 Task: Create a due date automation trigger when advanced on, on the monday before a card is due add dates not starting next month at 11:00 AM.
Action: Mouse moved to (860, 251)
Screenshot: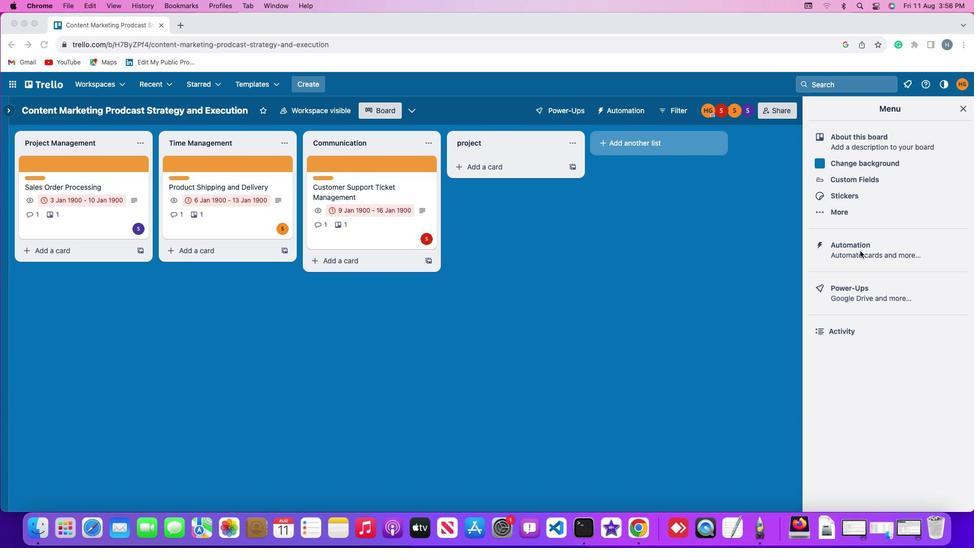 
Action: Mouse pressed left at (860, 251)
Screenshot: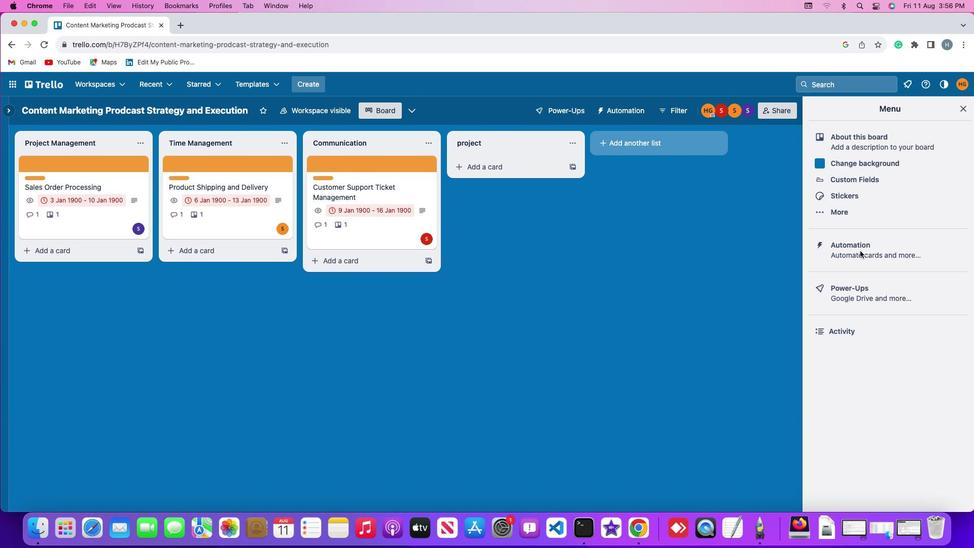 
Action: Mouse pressed left at (860, 251)
Screenshot: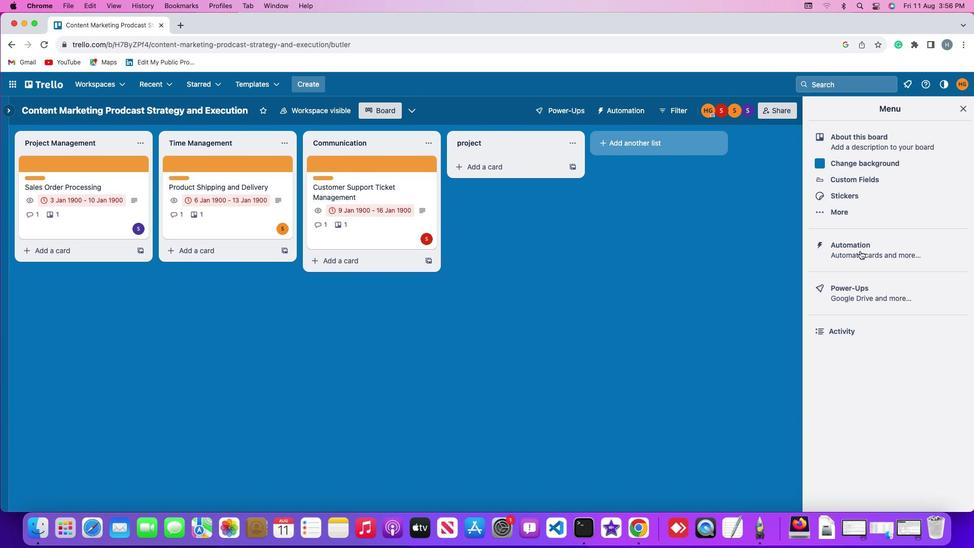 
Action: Mouse moved to (70, 240)
Screenshot: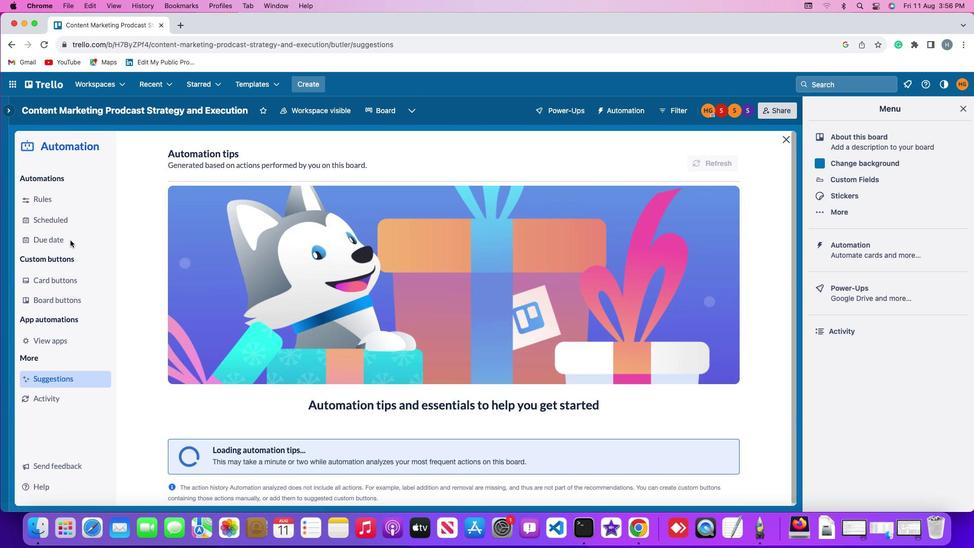 
Action: Mouse pressed left at (70, 240)
Screenshot: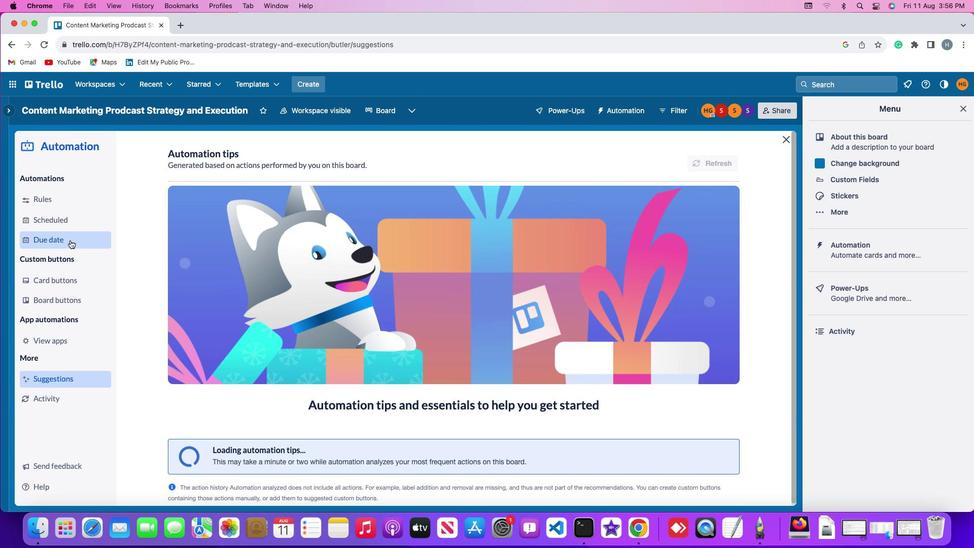 
Action: Mouse moved to (684, 155)
Screenshot: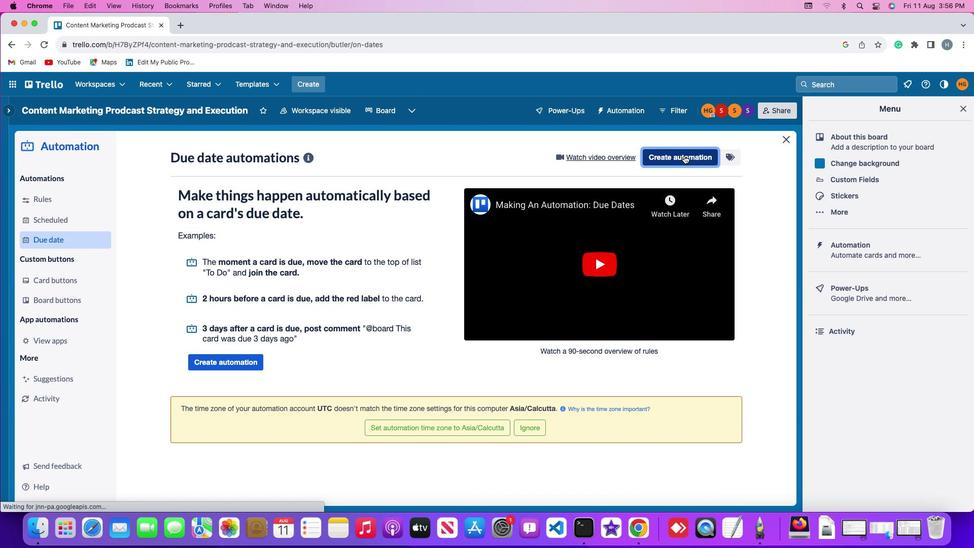 
Action: Mouse pressed left at (684, 155)
Screenshot: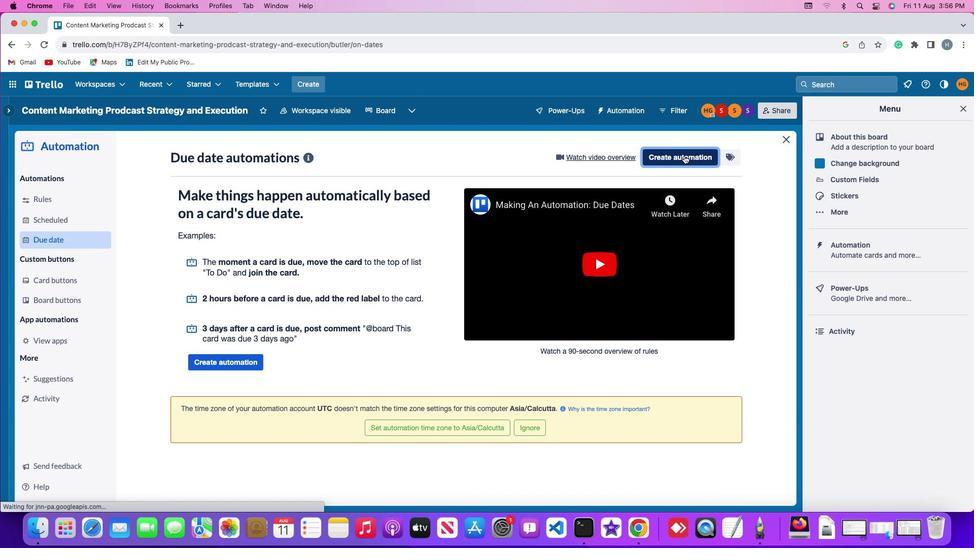 
Action: Mouse moved to (249, 256)
Screenshot: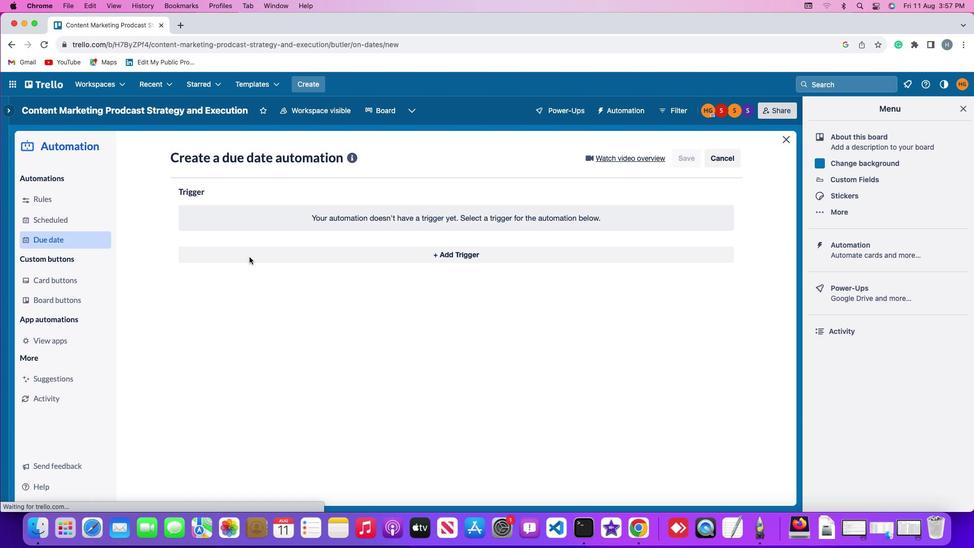 
Action: Mouse pressed left at (249, 256)
Screenshot: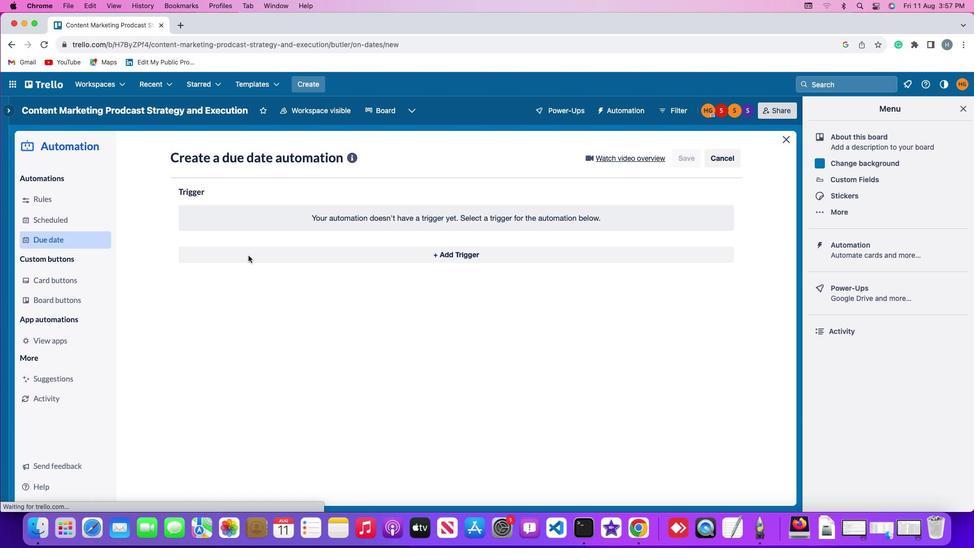 
Action: Mouse moved to (217, 435)
Screenshot: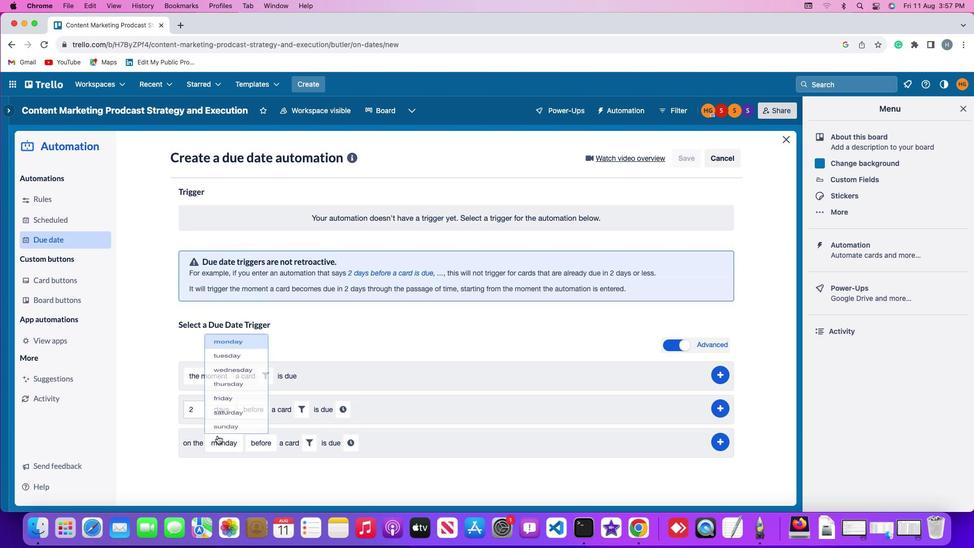 
Action: Mouse pressed left at (217, 435)
Screenshot: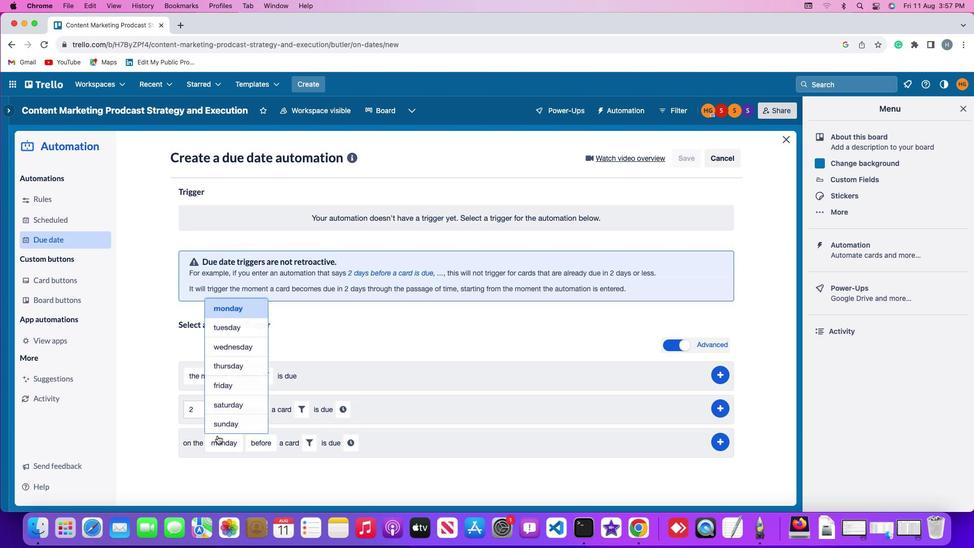 
Action: Mouse moved to (234, 298)
Screenshot: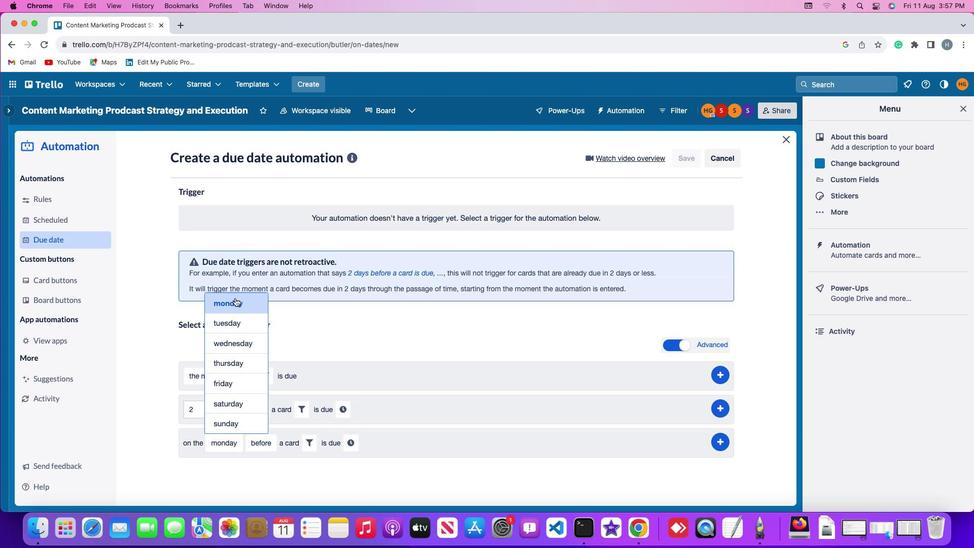 
Action: Mouse pressed left at (234, 298)
Screenshot: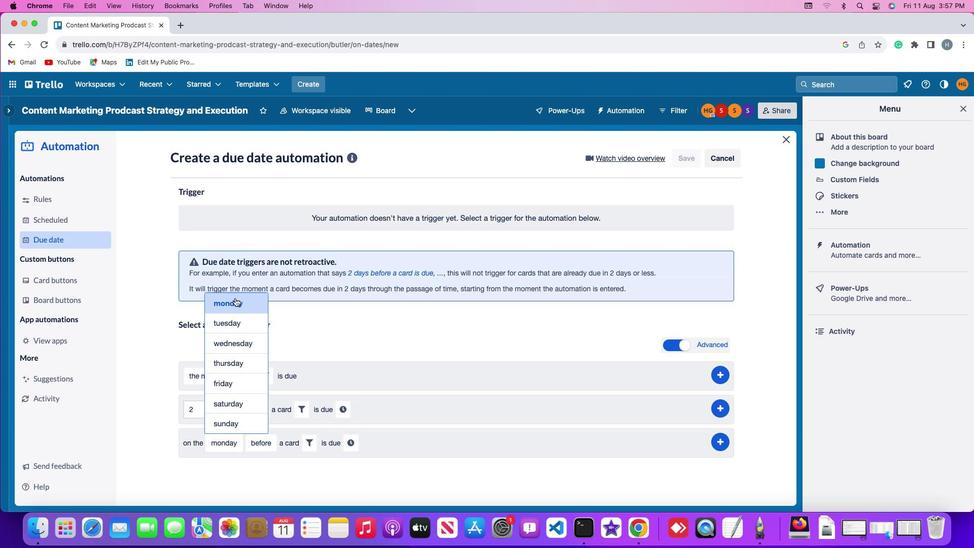 
Action: Mouse moved to (264, 440)
Screenshot: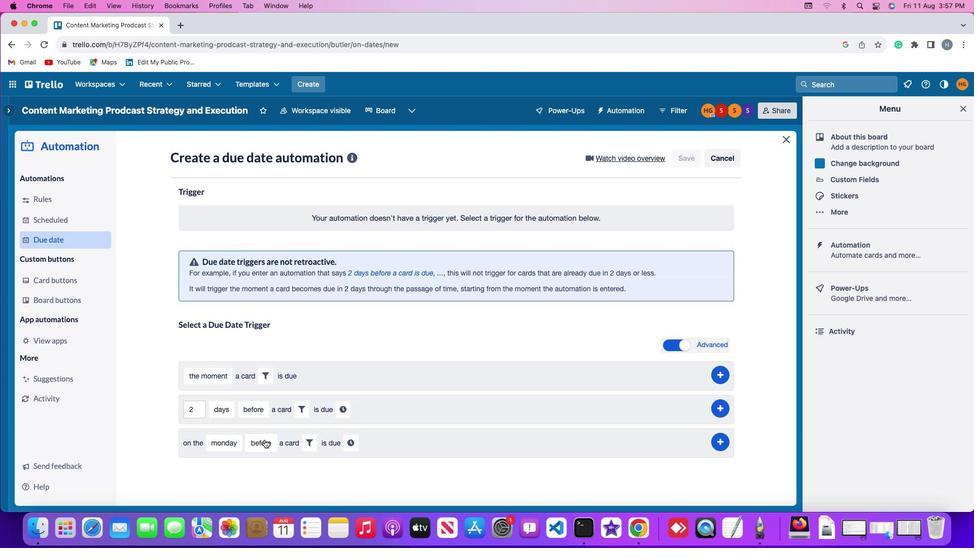 
Action: Mouse pressed left at (264, 440)
Screenshot: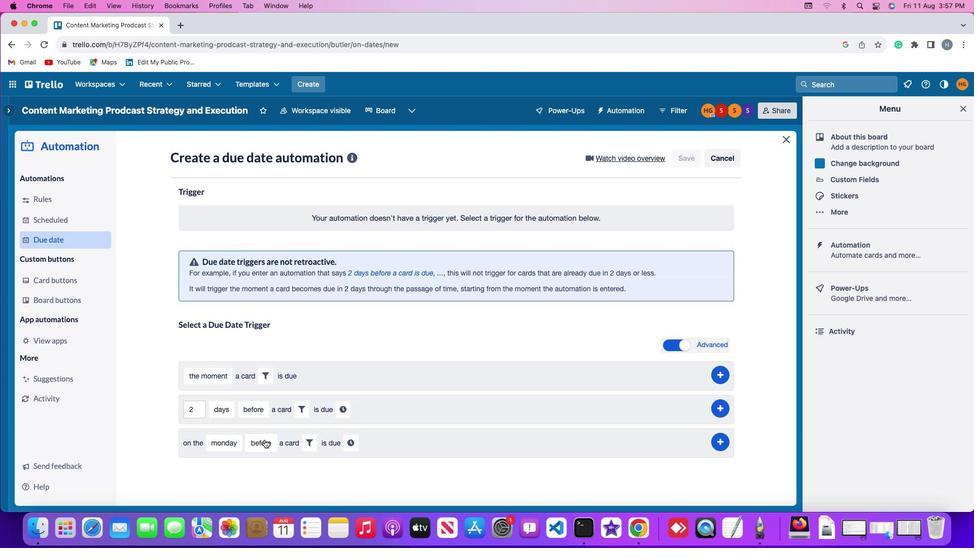 
Action: Mouse moved to (275, 365)
Screenshot: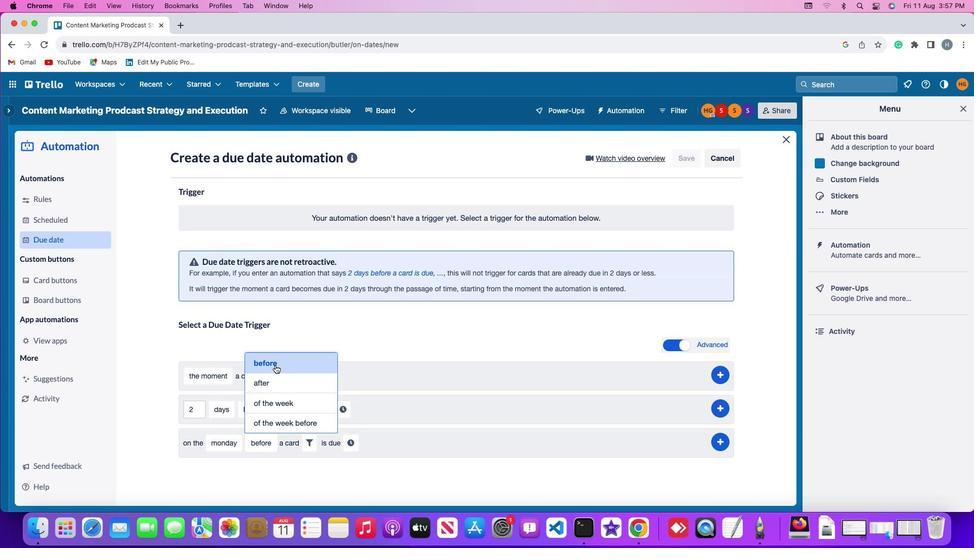 
Action: Mouse pressed left at (275, 365)
Screenshot: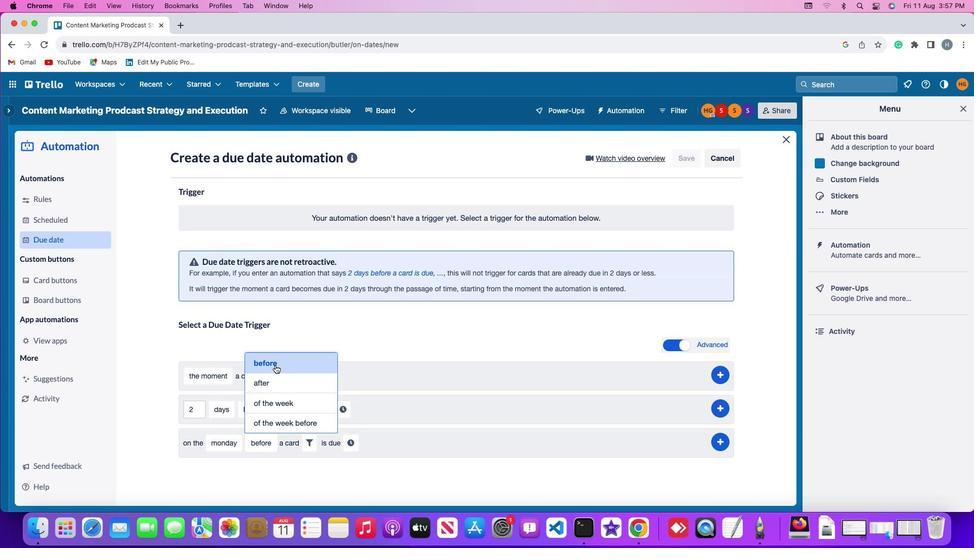
Action: Mouse moved to (306, 438)
Screenshot: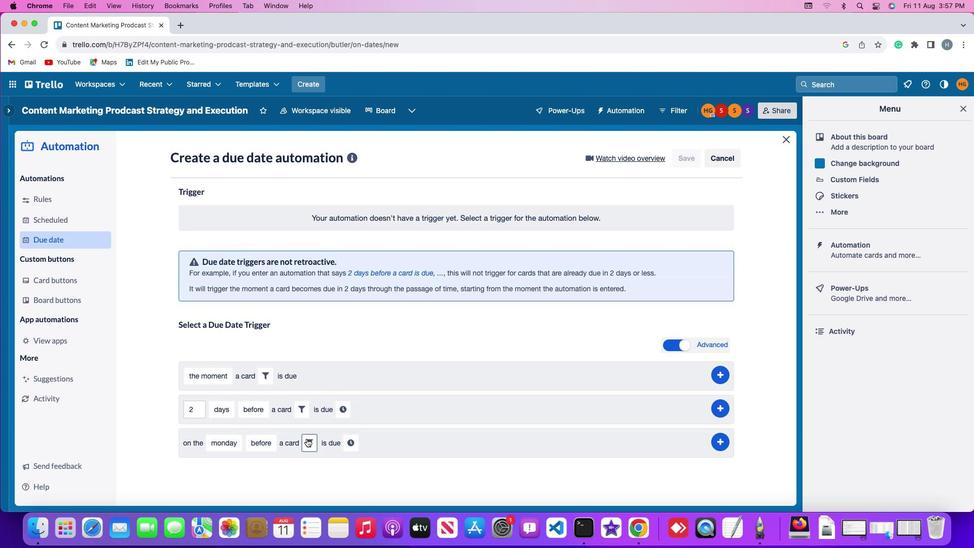 
Action: Mouse pressed left at (306, 438)
Screenshot: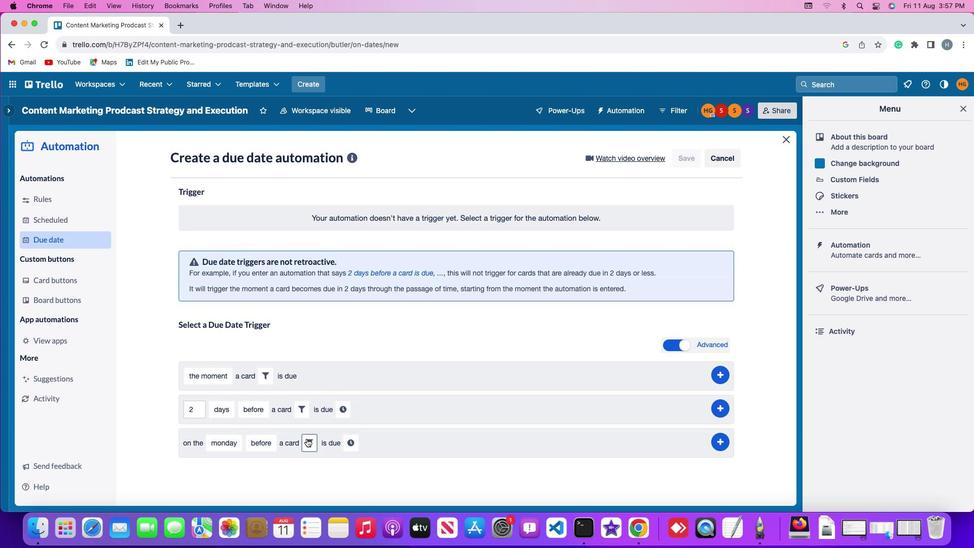 
Action: Mouse moved to (358, 475)
Screenshot: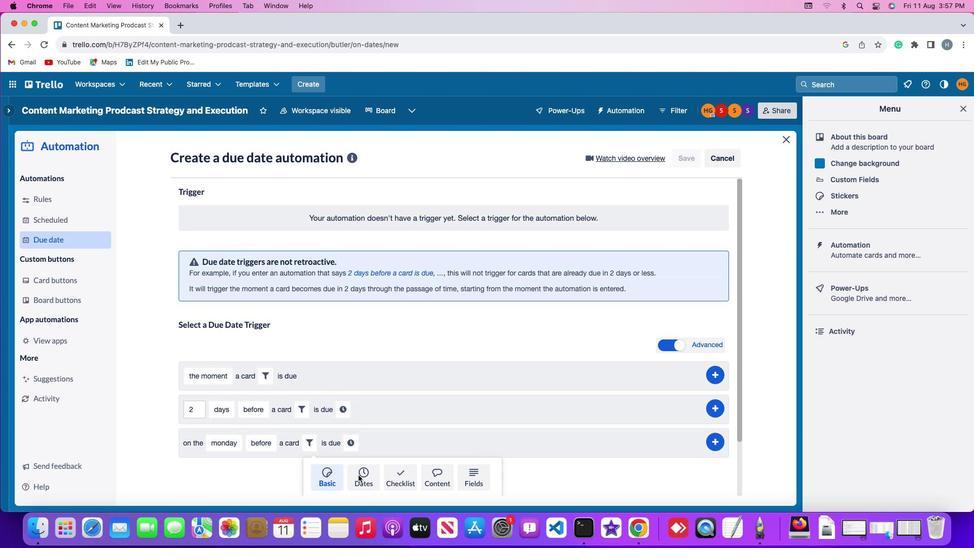 
Action: Mouse pressed left at (358, 475)
Screenshot: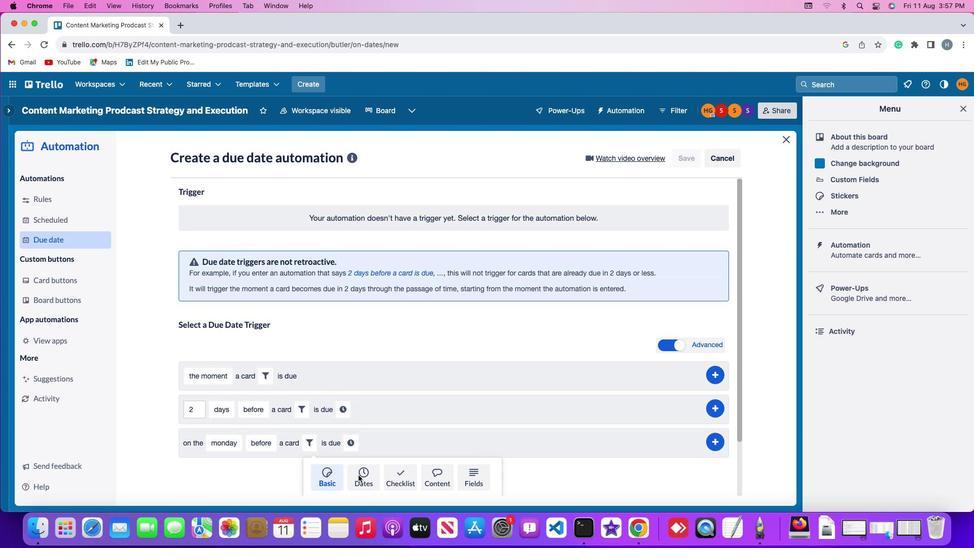 
Action: Mouse moved to (269, 472)
Screenshot: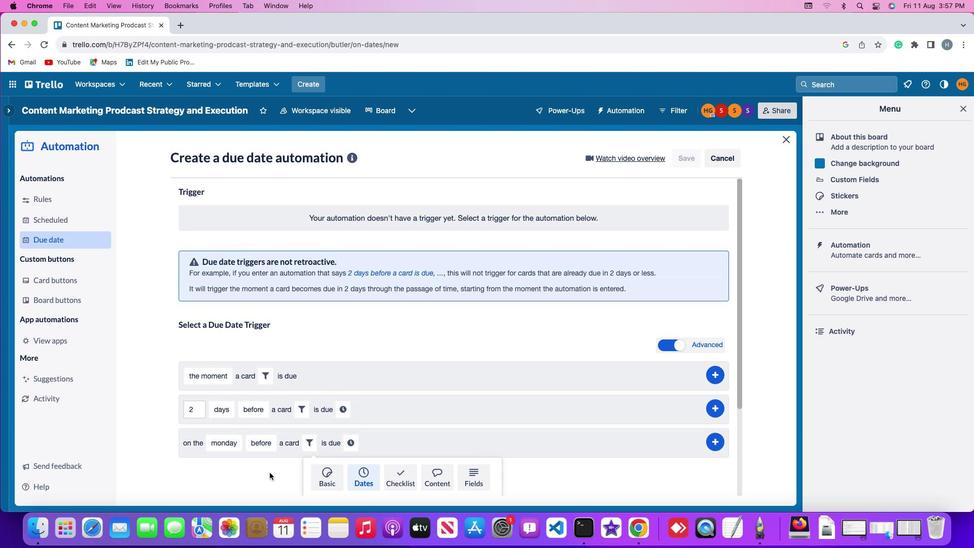 
Action: Mouse scrolled (269, 472) with delta (0, 0)
Screenshot: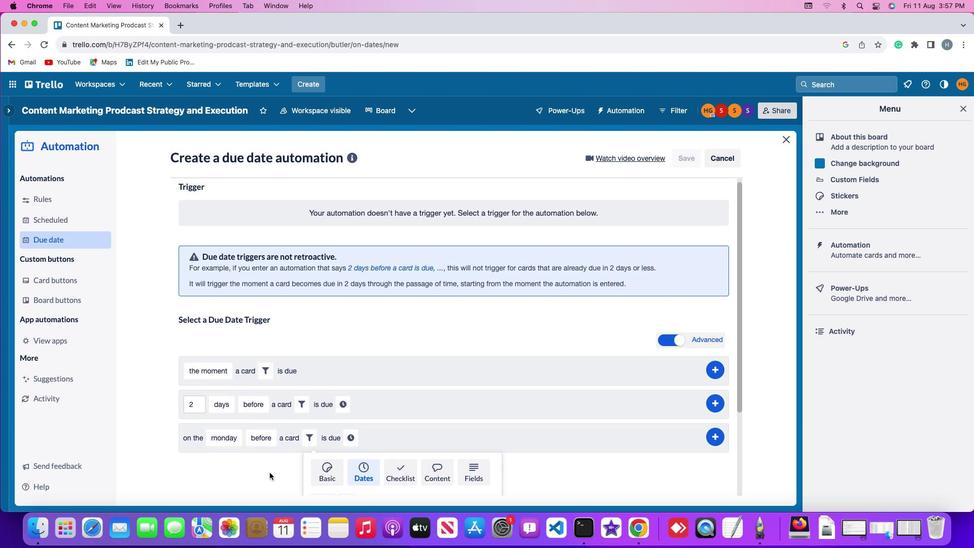
Action: Mouse scrolled (269, 472) with delta (0, 0)
Screenshot: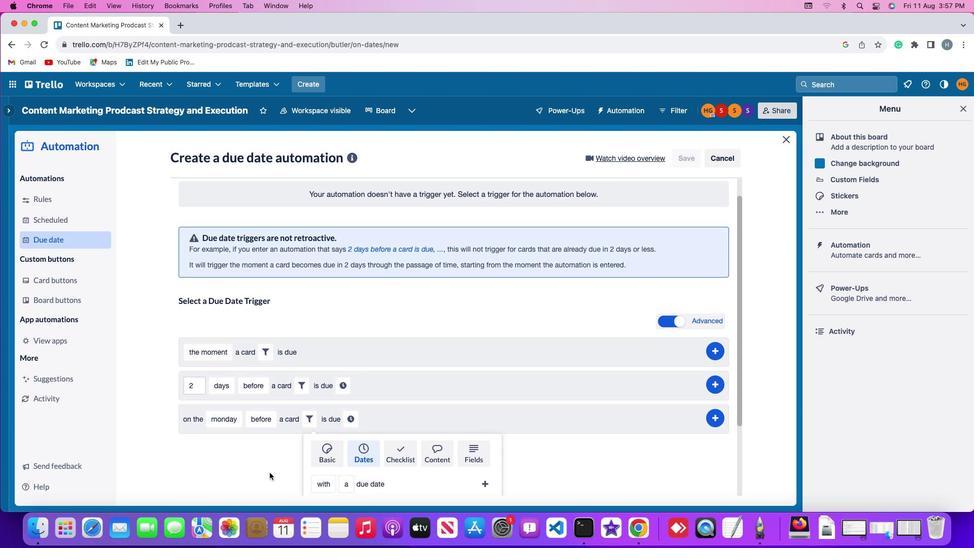 
Action: Mouse scrolled (269, 472) with delta (0, -1)
Screenshot: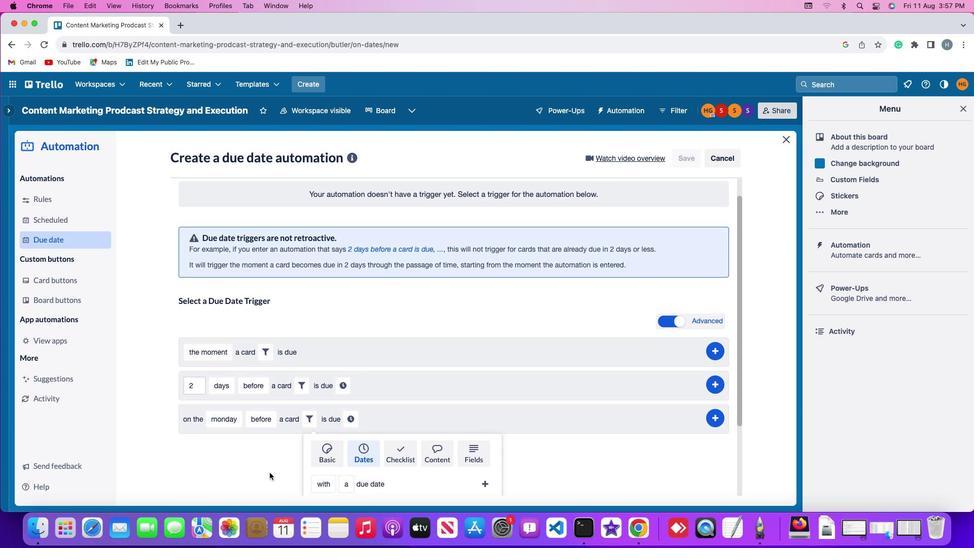 
Action: Mouse scrolled (269, 472) with delta (0, -2)
Screenshot: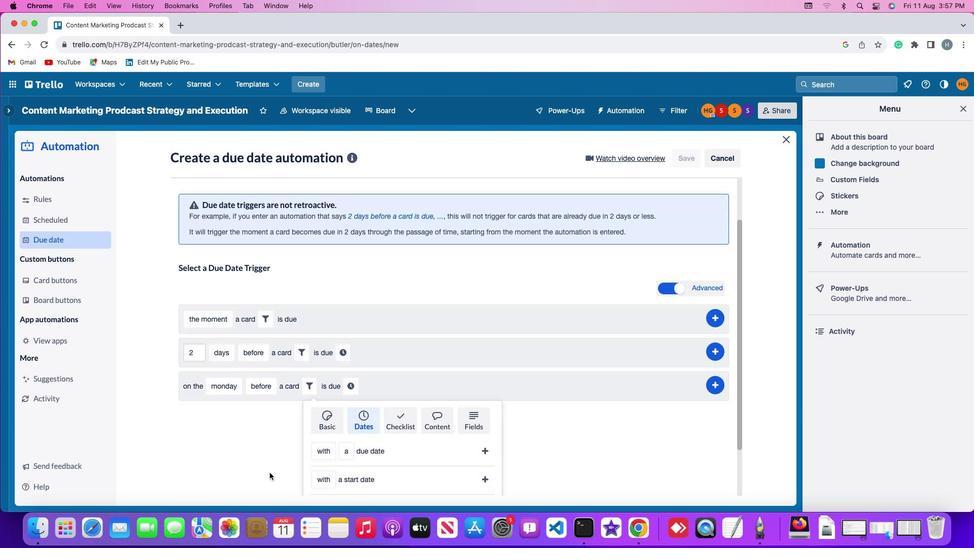 
Action: Mouse scrolled (269, 472) with delta (0, -2)
Screenshot: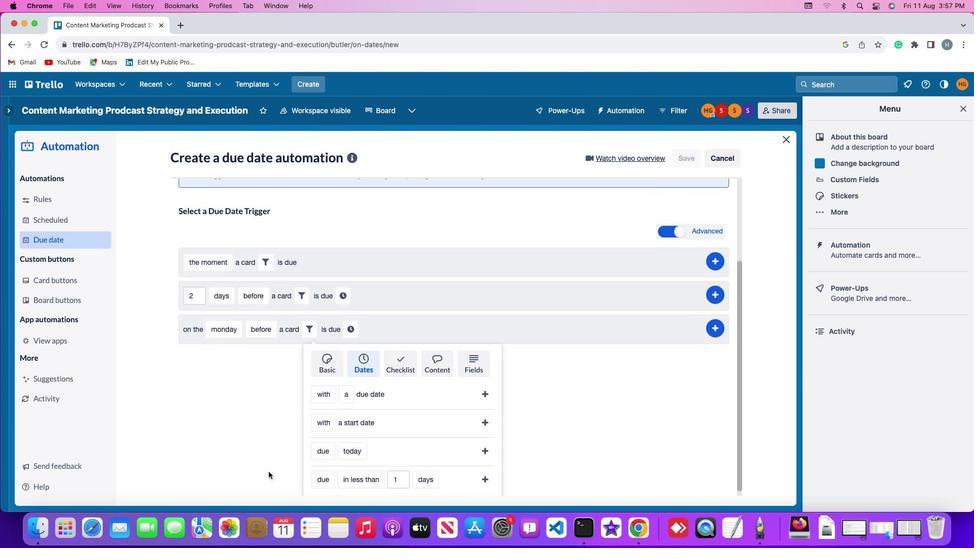 
Action: Mouse moved to (263, 469)
Screenshot: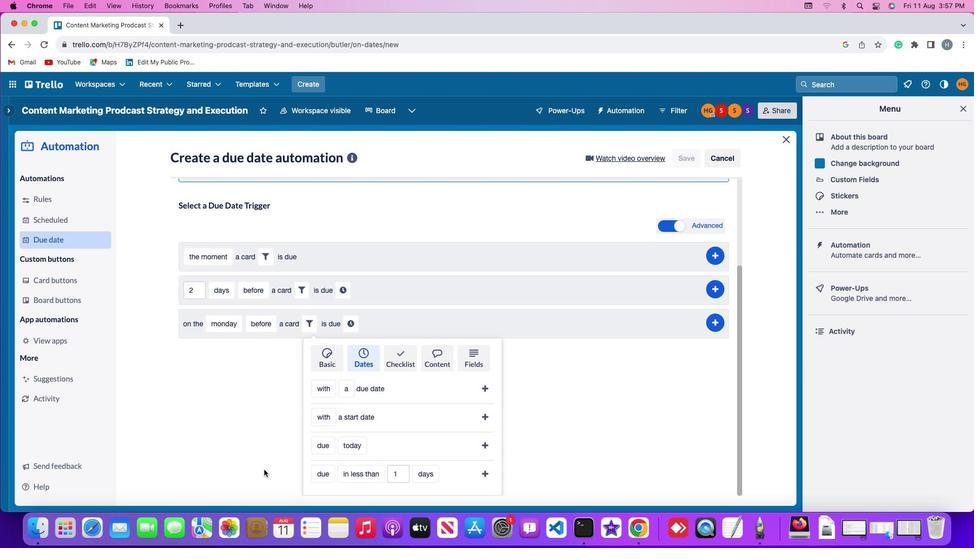 
Action: Mouse scrolled (263, 469) with delta (0, 0)
Screenshot: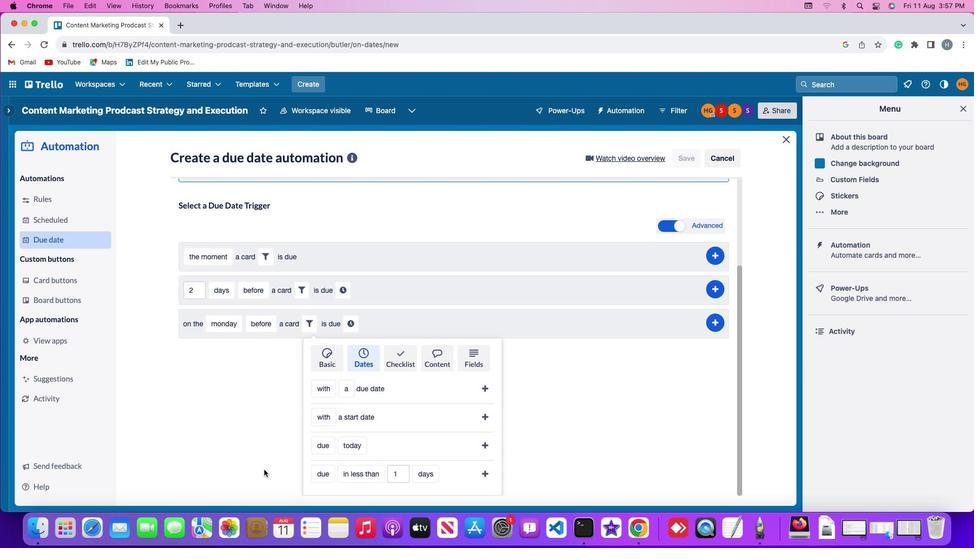 
Action: Mouse scrolled (263, 469) with delta (0, 0)
Screenshot: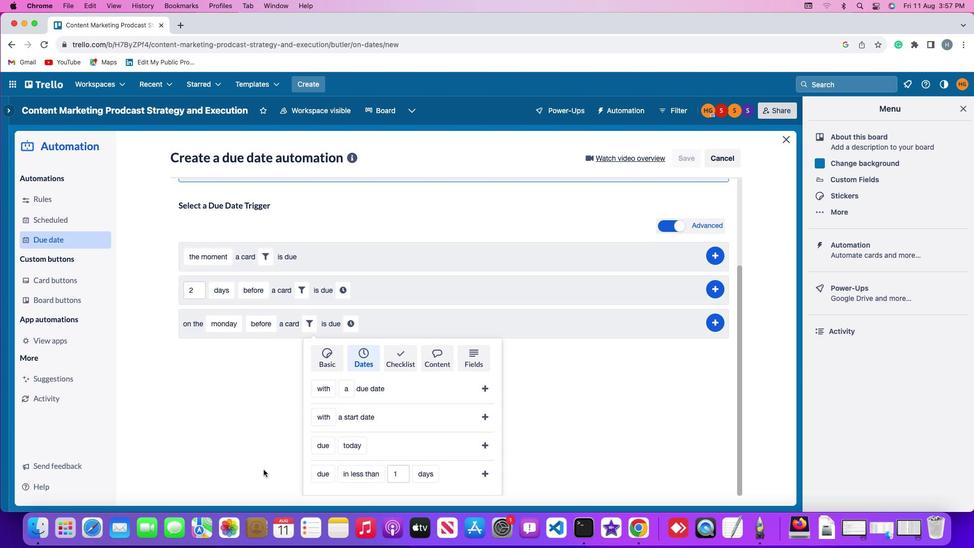 
Action: Mouse scrolled (263, 469) with delta (0, -1)
Screenshot: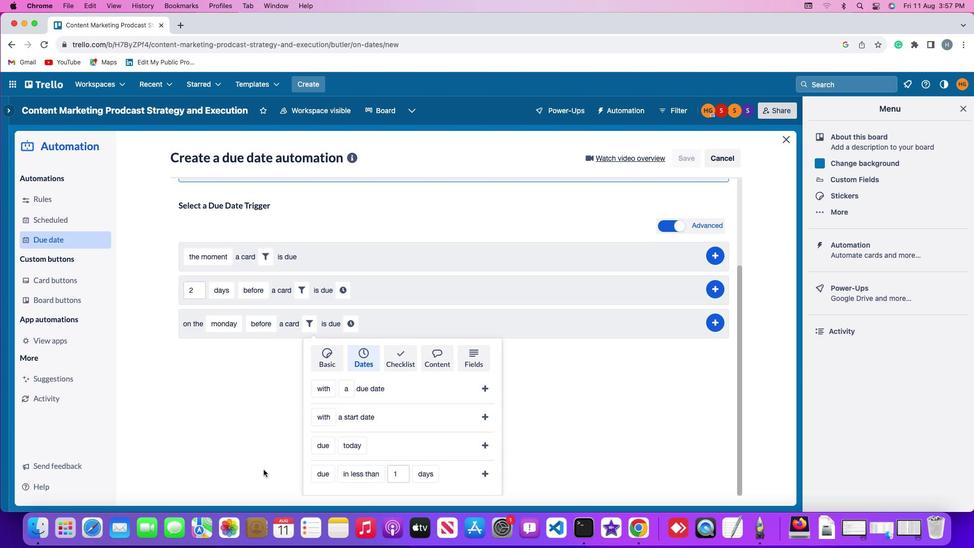 
Action: Mouse moved to (263, 469)
Screenshot: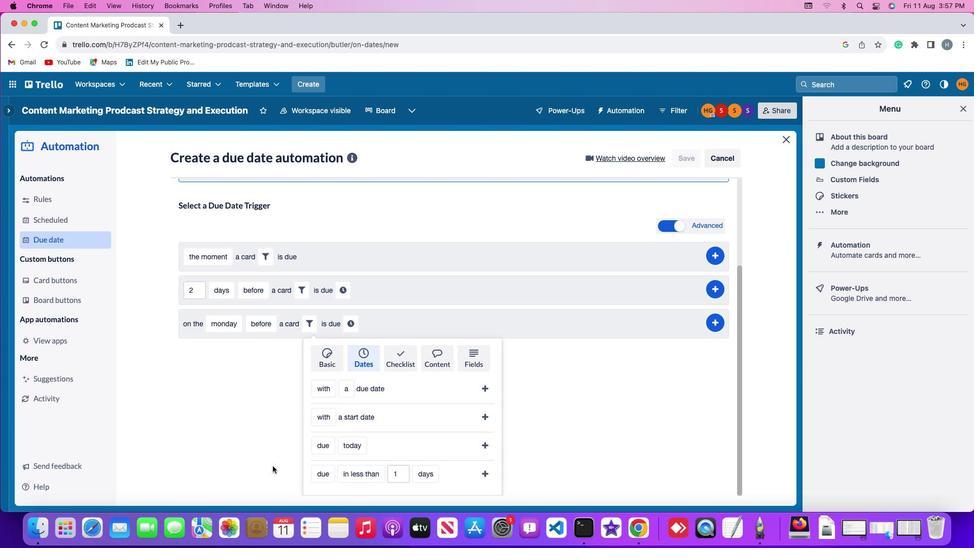 
Action: Mouse scrolled (263, 469) with delta (0, -2)
Screenshot: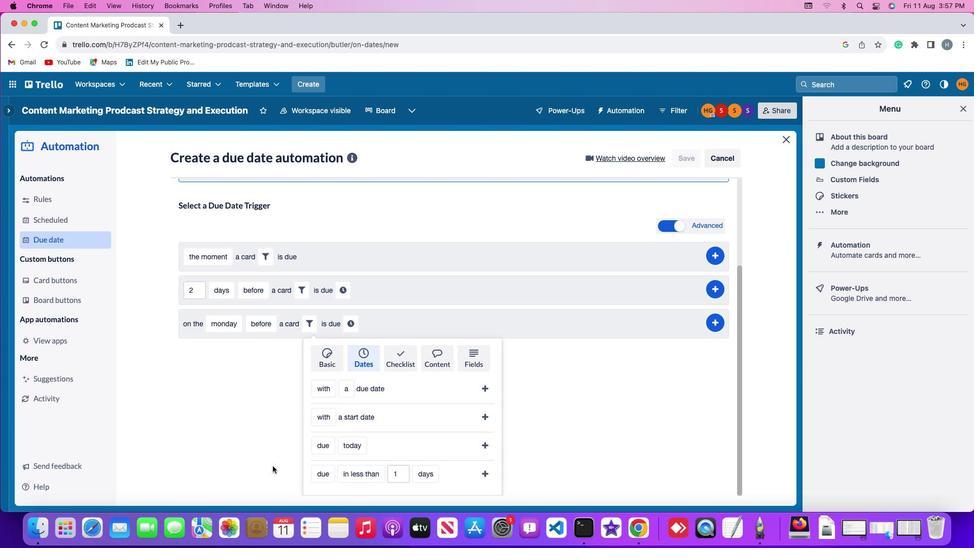 
Action: Mouse moved to (310, 449)
Screenshot: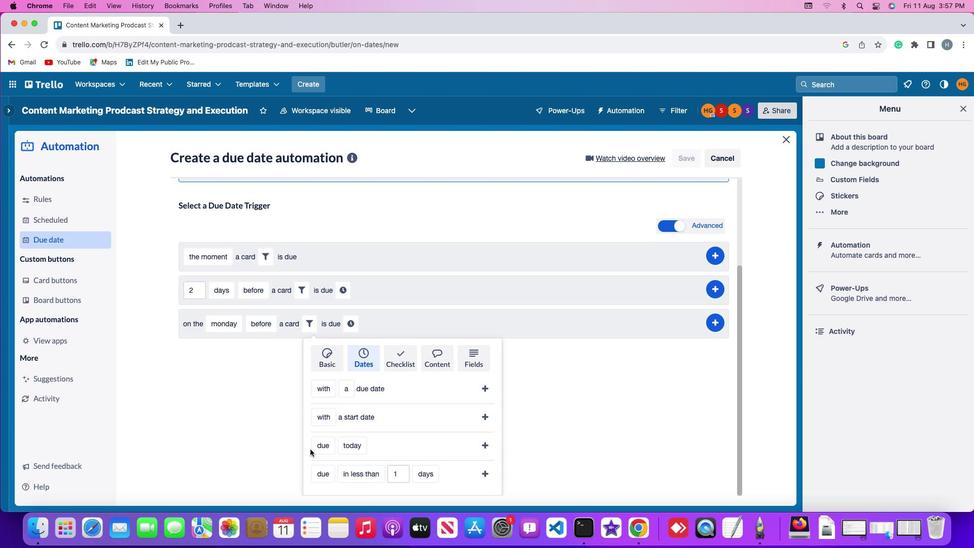 
Action: Mouse pressed left at (310, 449)
Screenshot: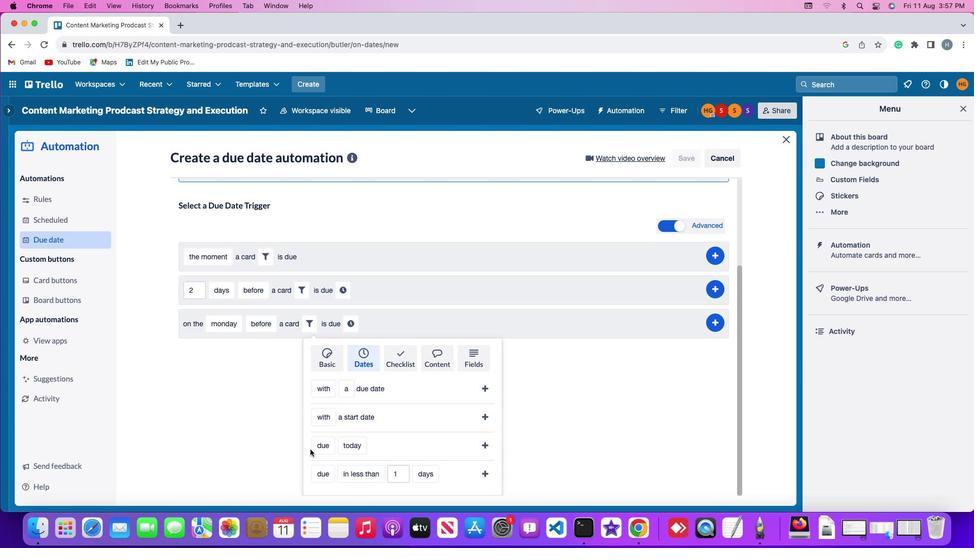 
Action: Mouse moved to (328, 426)
Screenshot: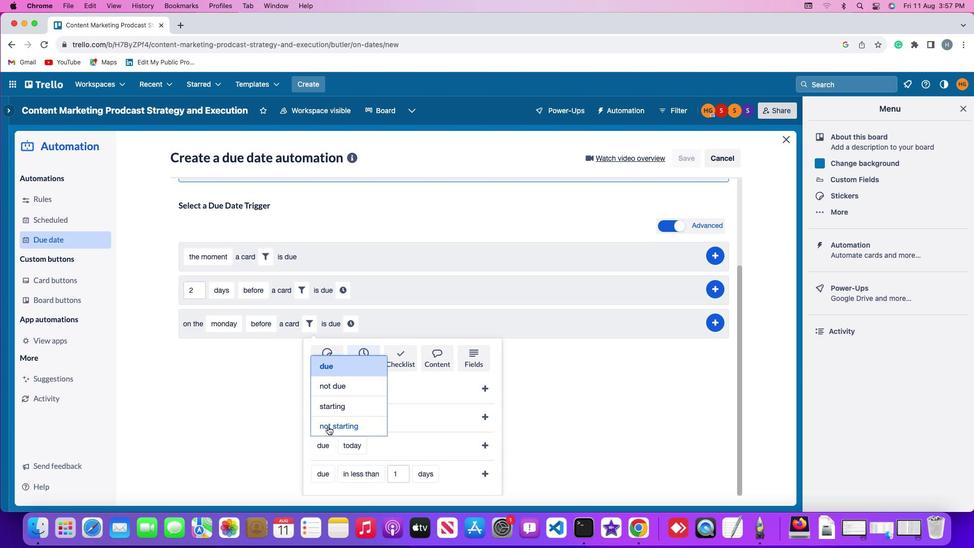
Action: Mouse pressed left at (328, 426)
Screenshot: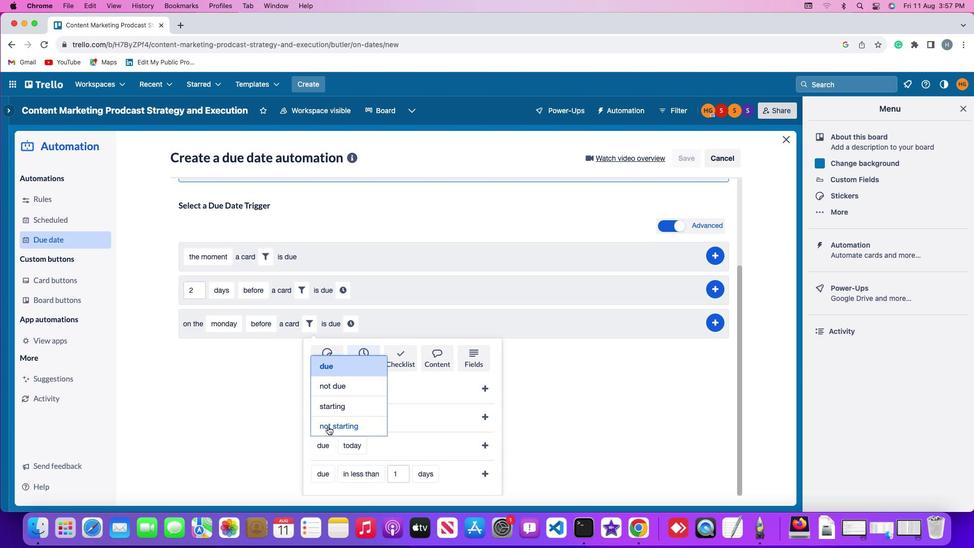
Action: Mouse moved to (381, 442)
Screenshot: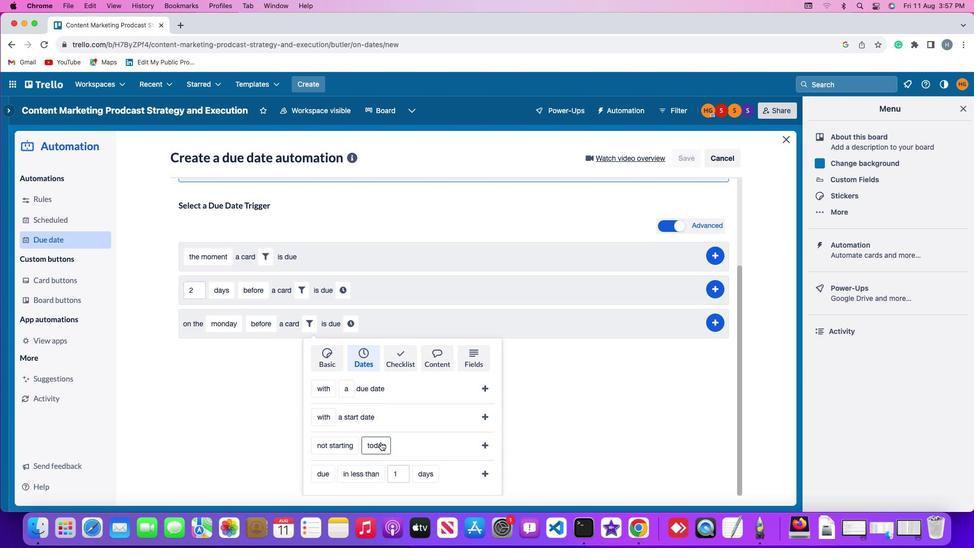 
Action: Mouse pressed left at (381, 442)
Screenshot: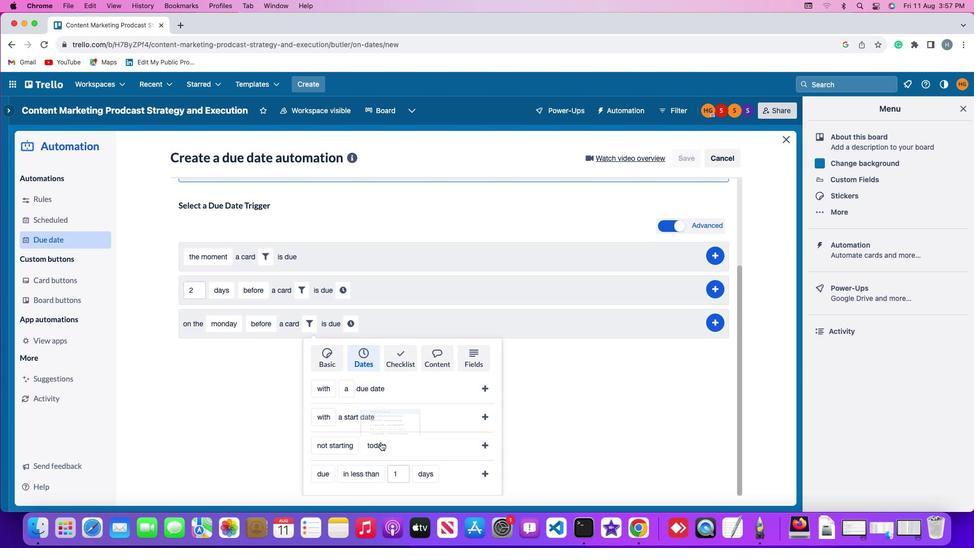 
Action: Mouse moved to (391, 423)
Screenshot: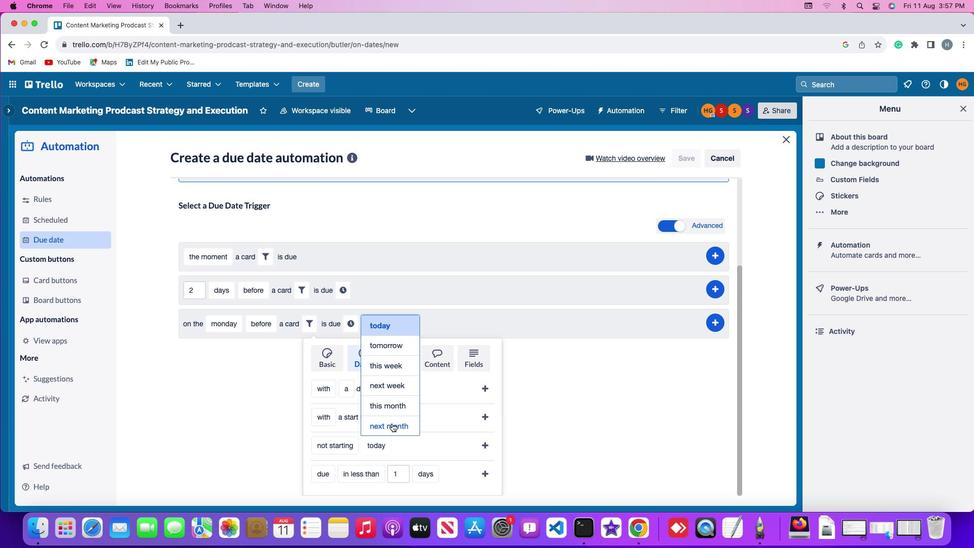 
Action: Mouse pressed left at (391, 423)
Screenshot: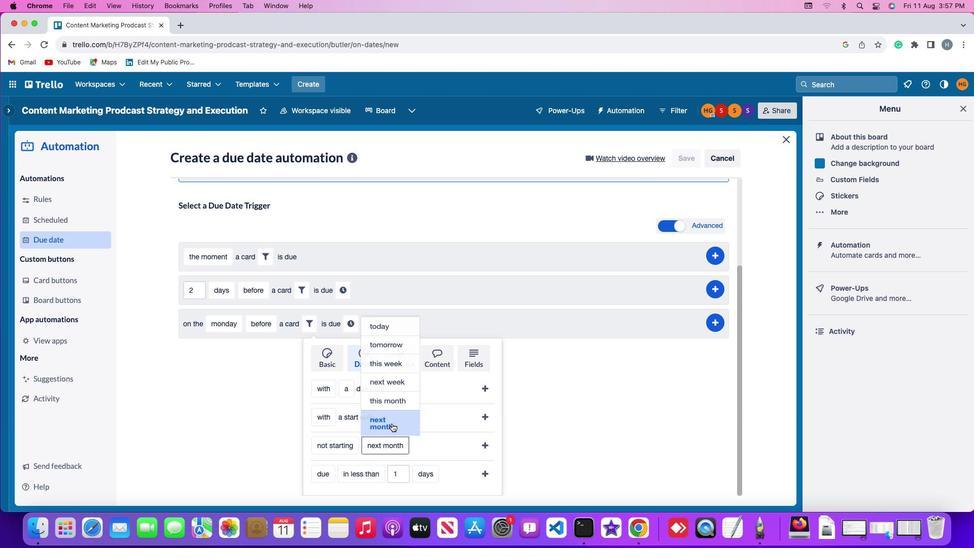 
Action: Mouse moved to (483, 443)
Screenshot: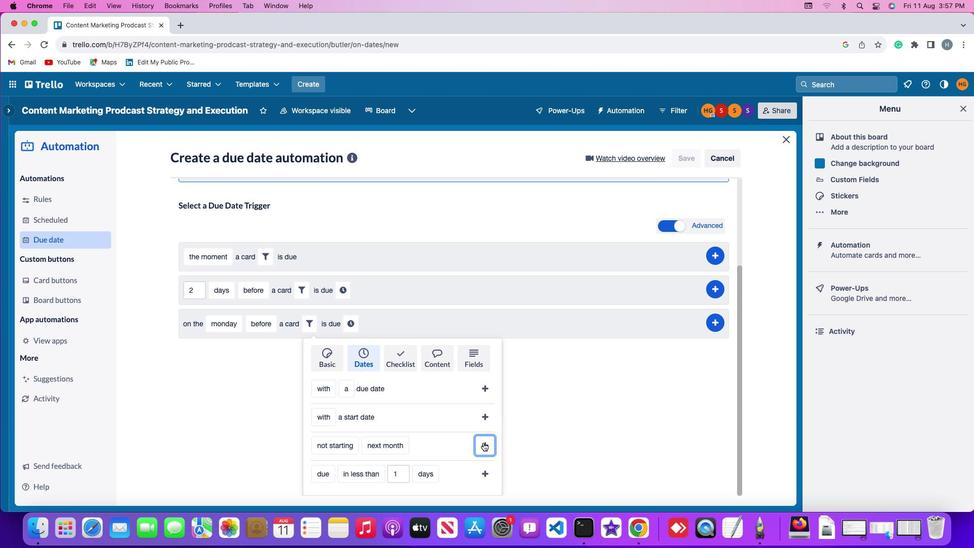 
Action: Mouse pressed left at (483, 443)
Screenshot: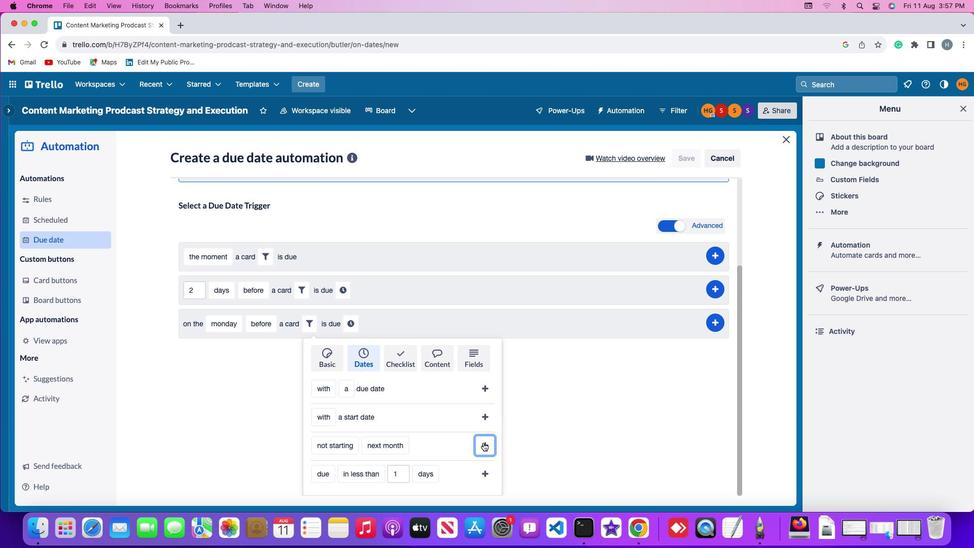 
Action: Mouse moved to (452, 437)
Screenshot: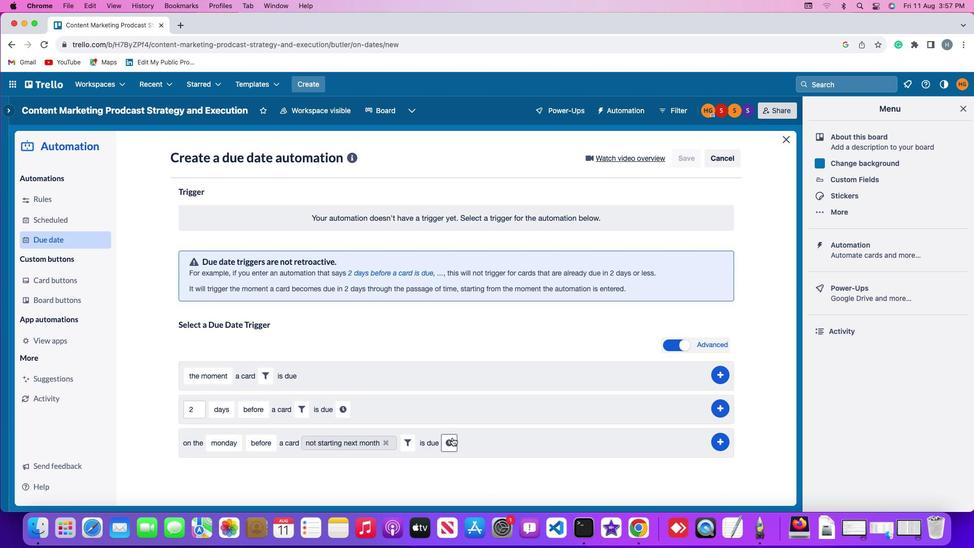 
Action: Mouse pressed left at (452, 437)
Screenshot: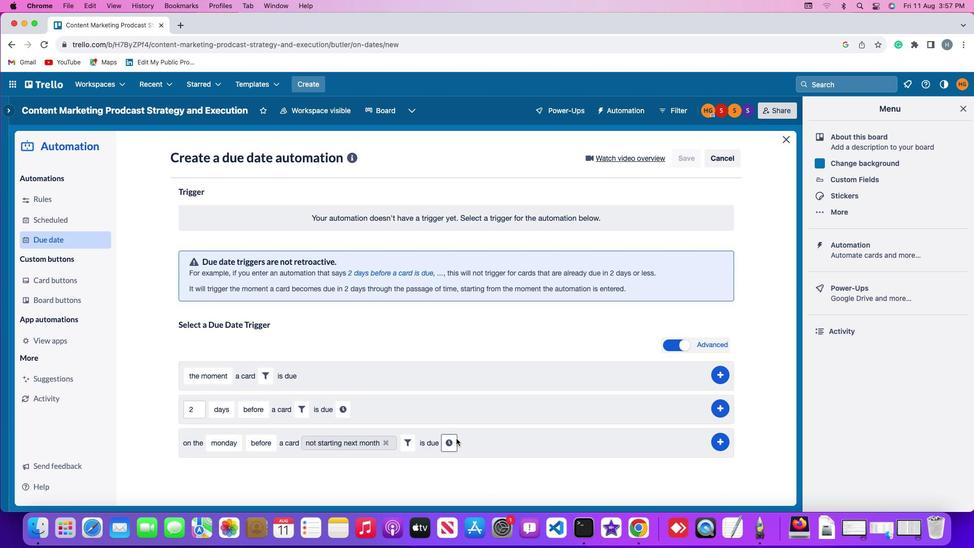 
Action: Mouse moved to (469, 442)
Screenshot: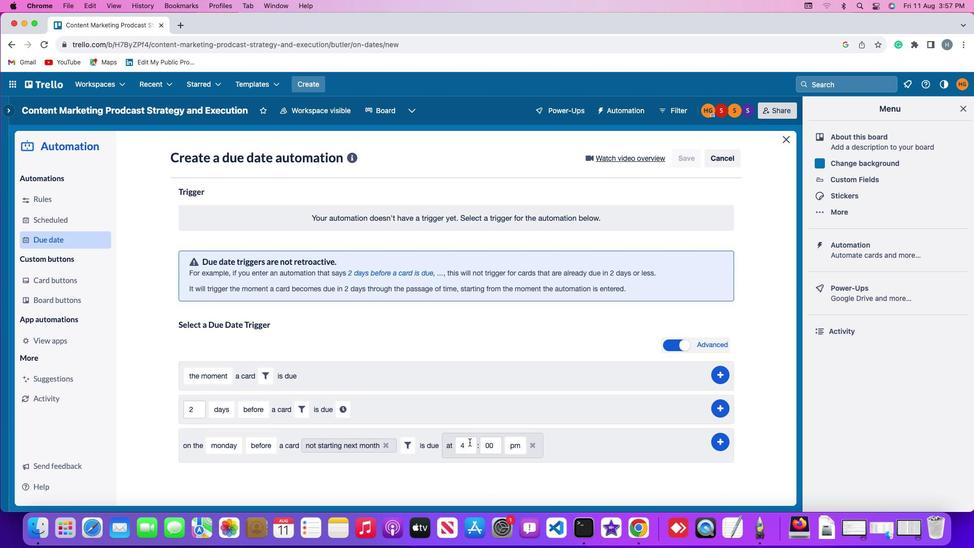 
Action: Mouse pressed left at (469, 442)
Screenshot: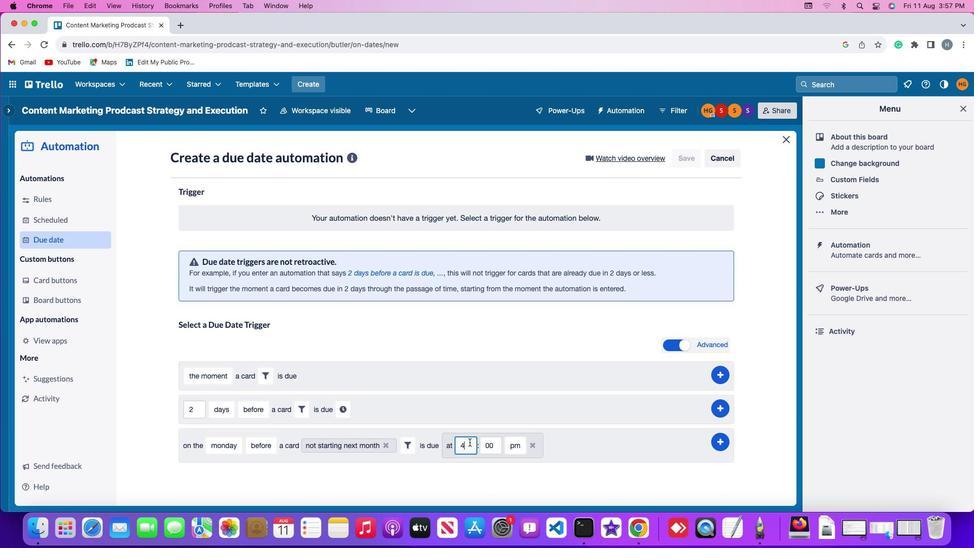 
Action: Key pressed Key.backspace'1''1'
Screenshot: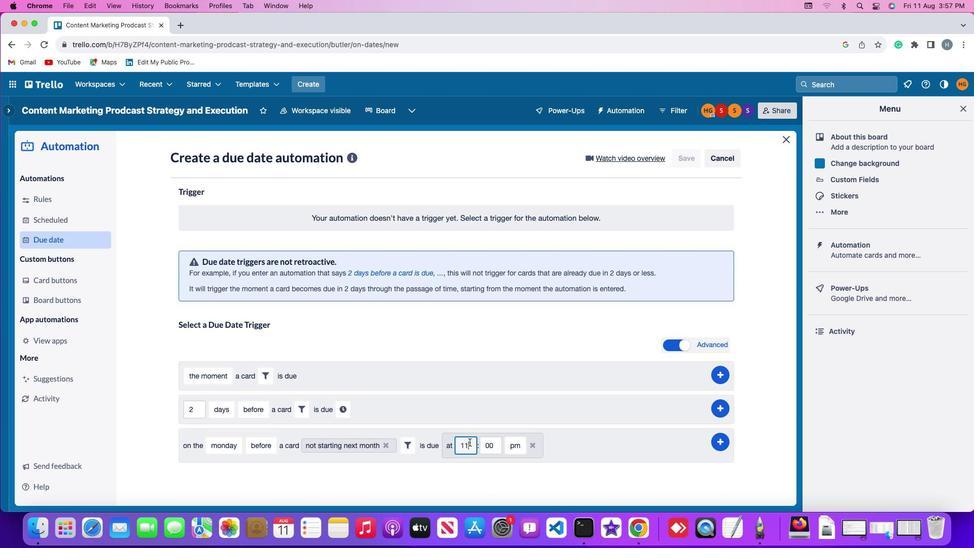 
Action: Mouse moved to (494, 445)
Screenshot: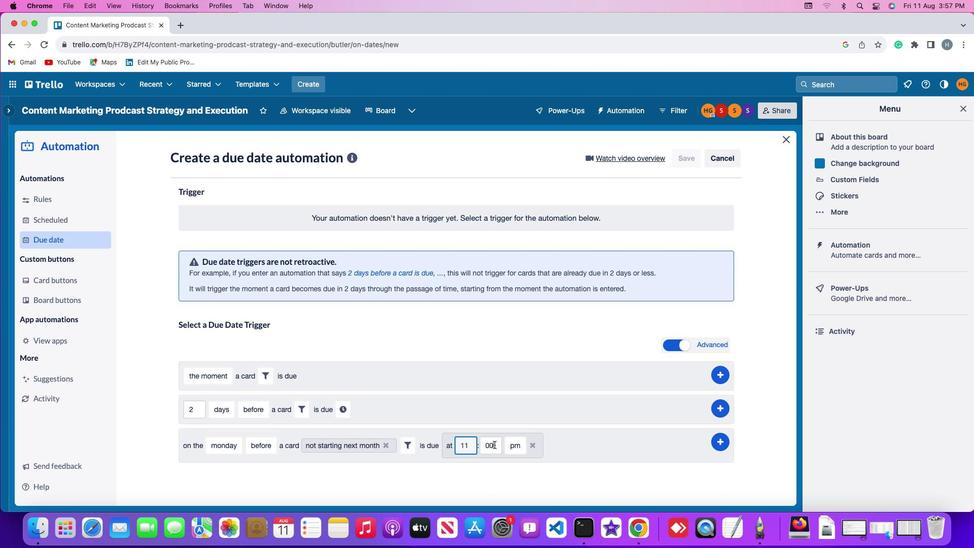 
Action: Mouse pressed left at (494, 445)
Screenshot: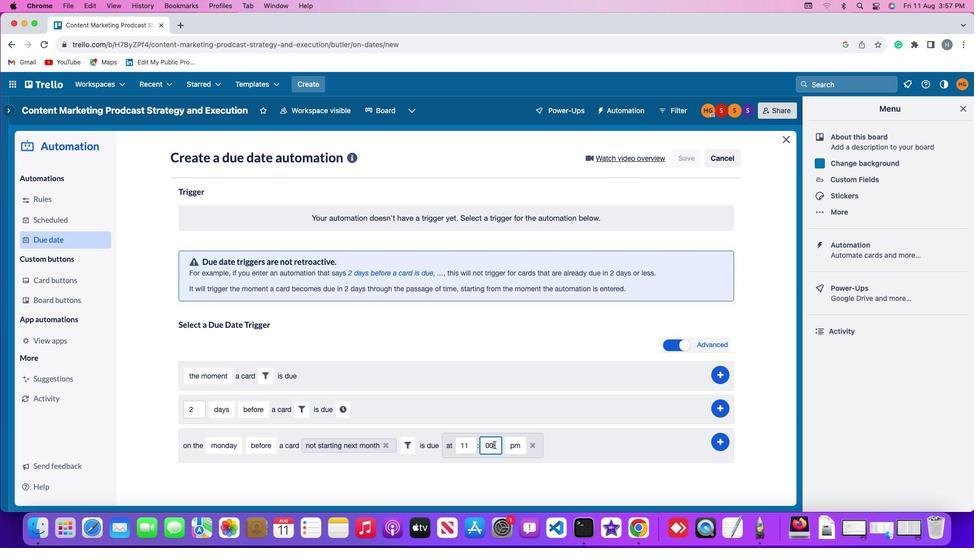 
Action: Key pressed Key.backspaceKey.backspace'0''0'
Screenshot: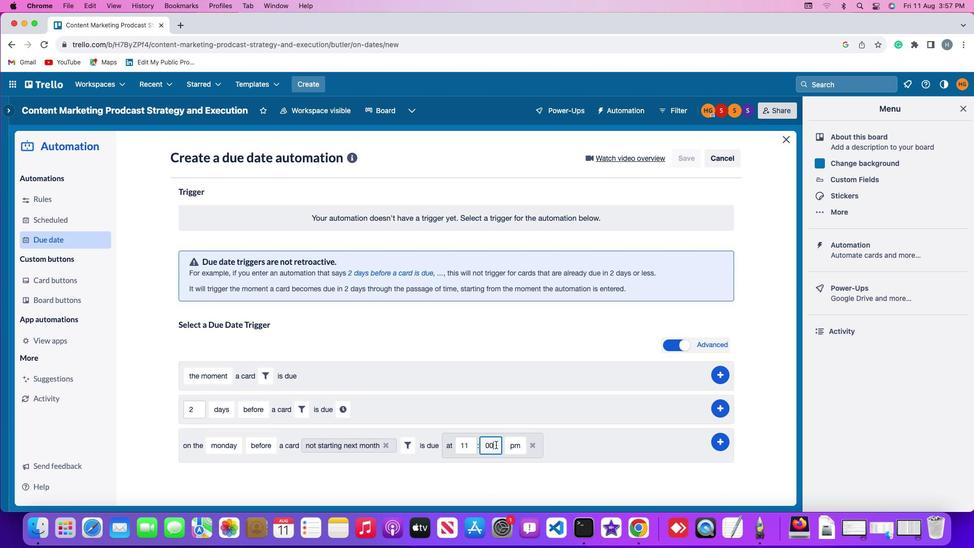 
Action: Mouse moved to (527, 445)
Screenshot: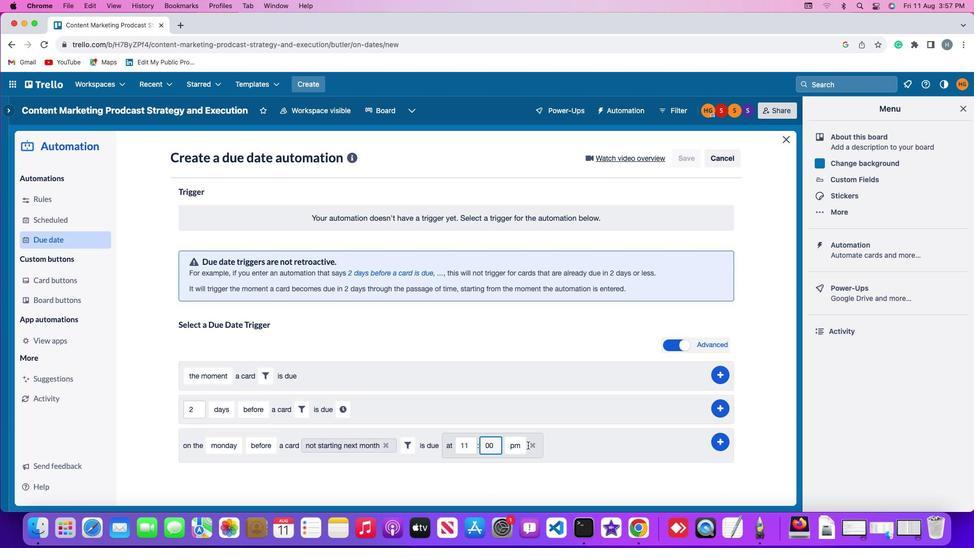 
Action: Mouse pressed left at (527, 445)
Screenshot: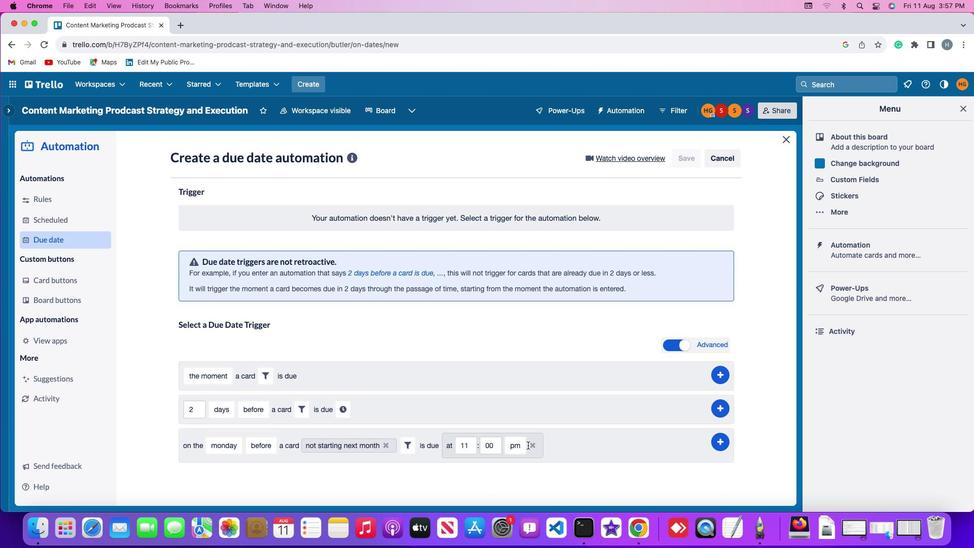 
Action: Mouse moved to (521, 446)
Screenshot: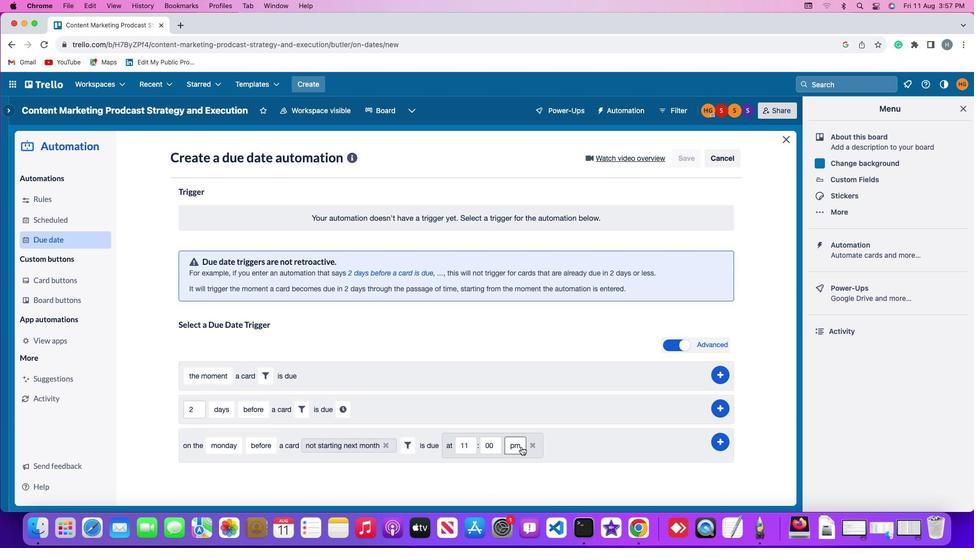 
Action: Mouse pressed left at (521, 446)
Screenshot: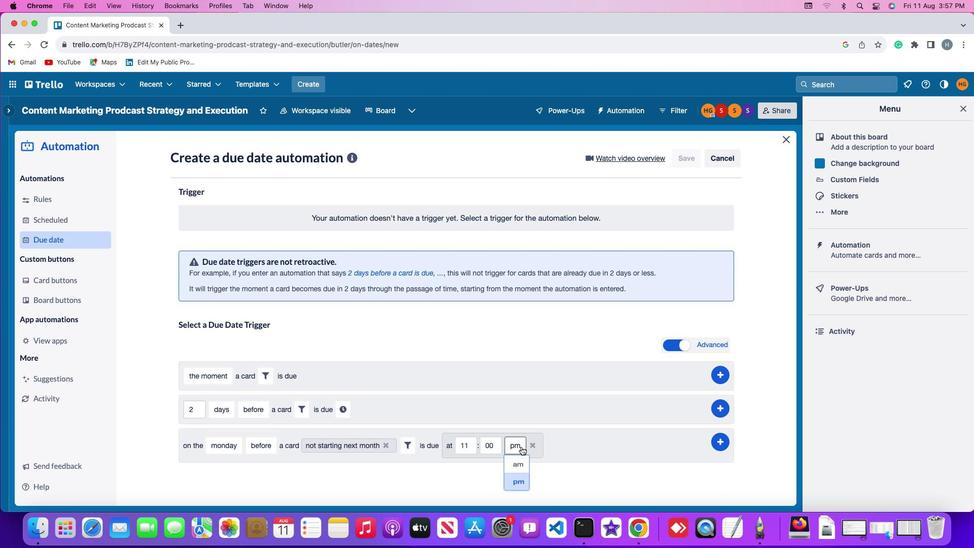 
Action: Mouse moved to (520, 460)
Screenshot: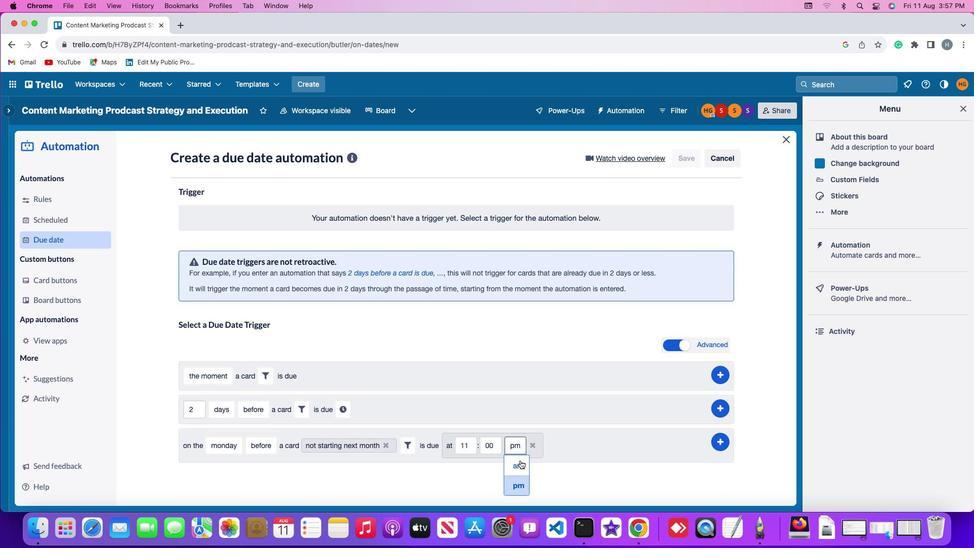 
Action: Mouse pressed left at (520, 460)
Screenshot: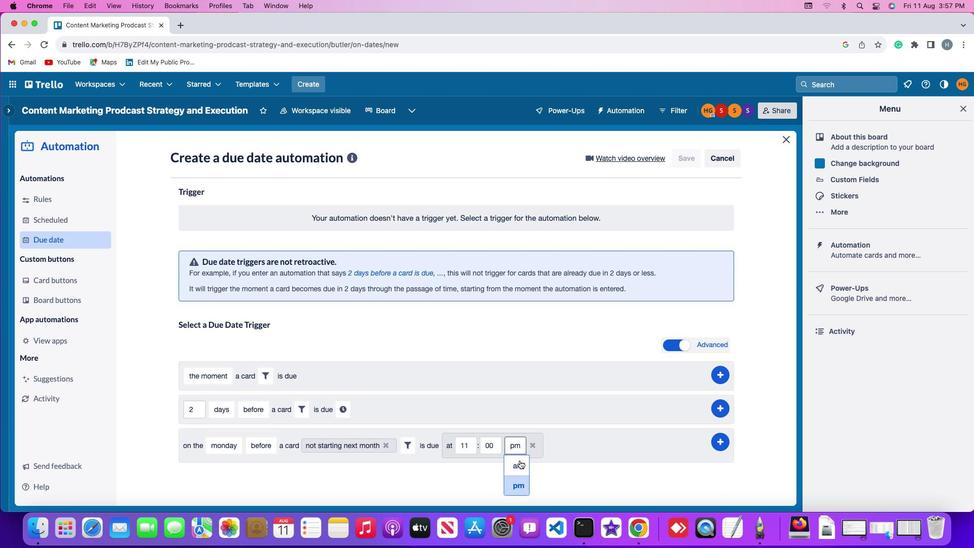 
Action: Mouse moved to (721, 439)
Screenshot: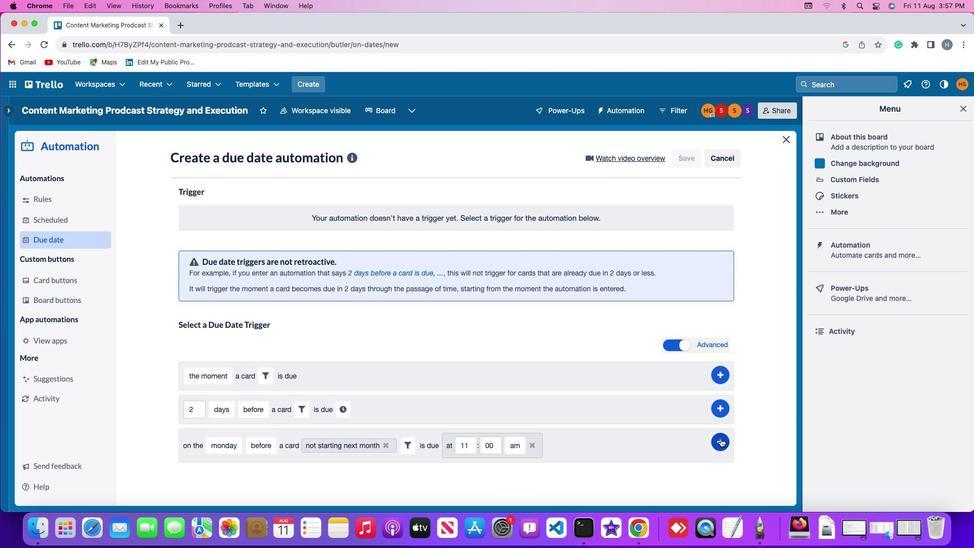
Action: Mouse pressed left at (721, 439)
Screenshot: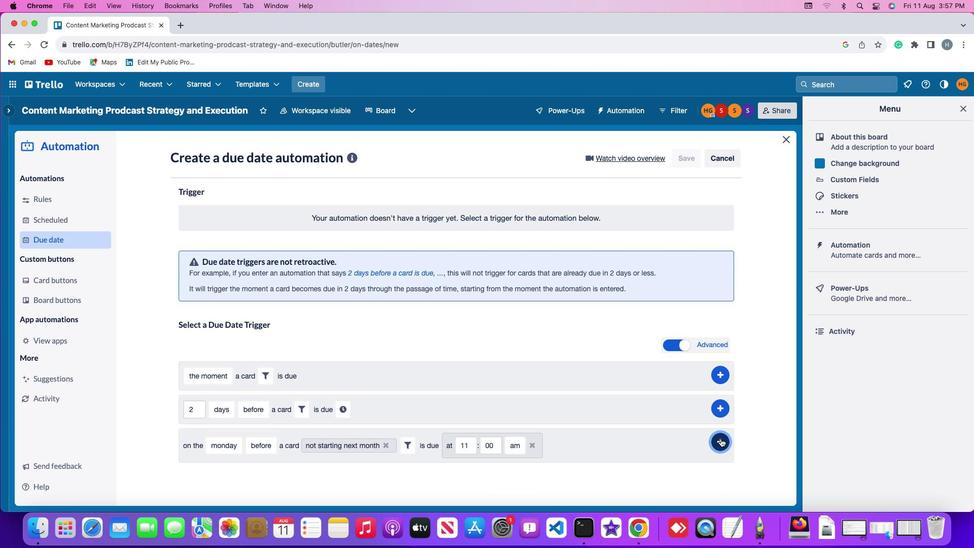 
Action: Mouse moved to (766, 341)
Screenshot: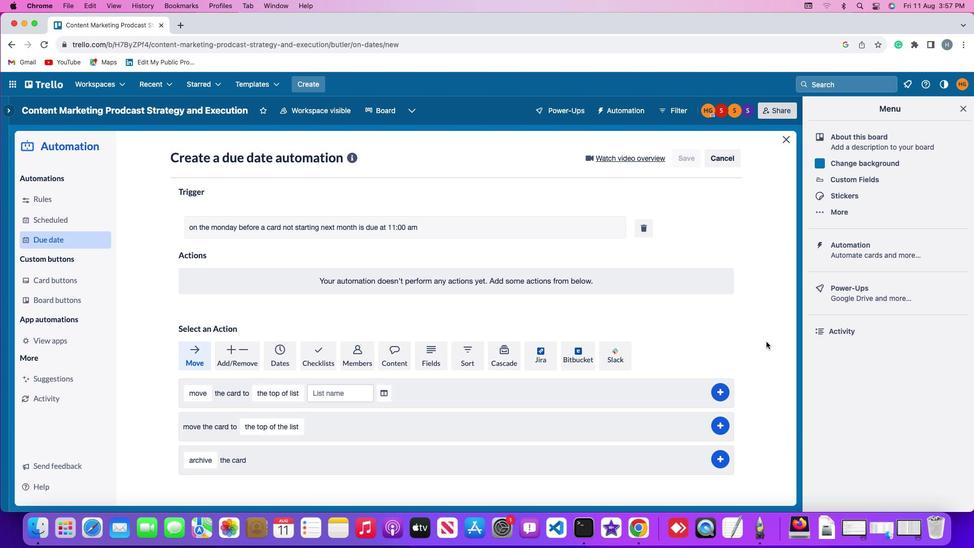 
